Task: Move the task Develop a new appointment scheduling system for a healthcare provider to the section Done in the project AgileFalcon and filter the tasks in the project by Due next week
Action: Mouse moved to (55, 439)
Screenshot: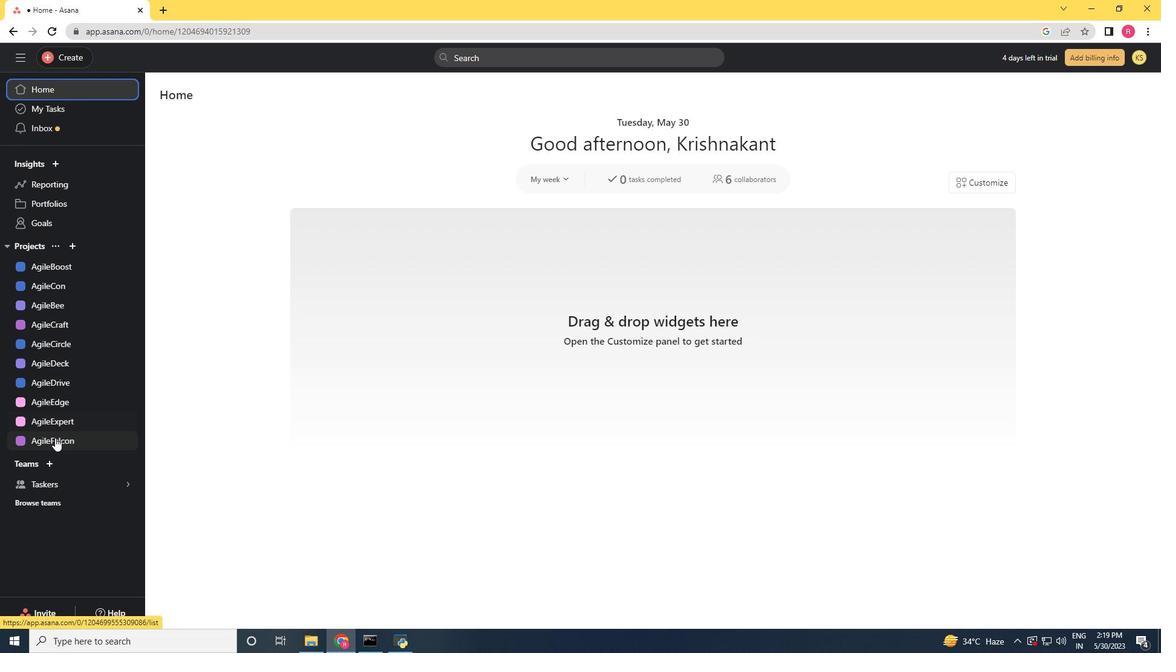 
Action: Mouse pressed left at (55, 439)
Screenshot: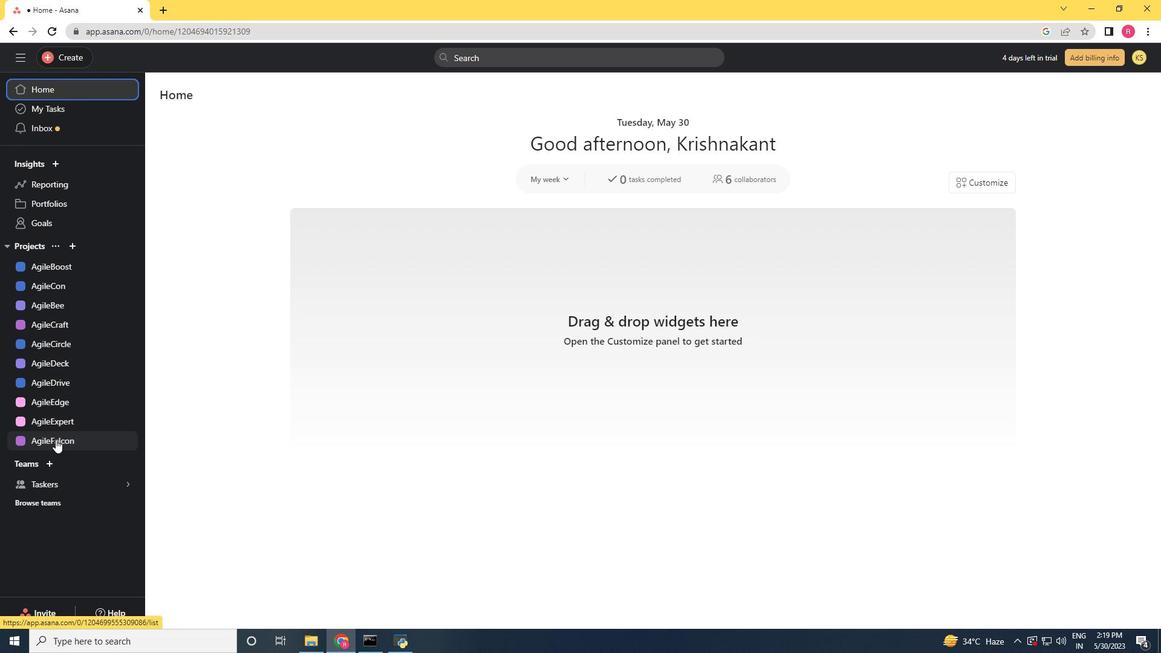 
Action: Mouse moved to (748, 225)
Screenshot: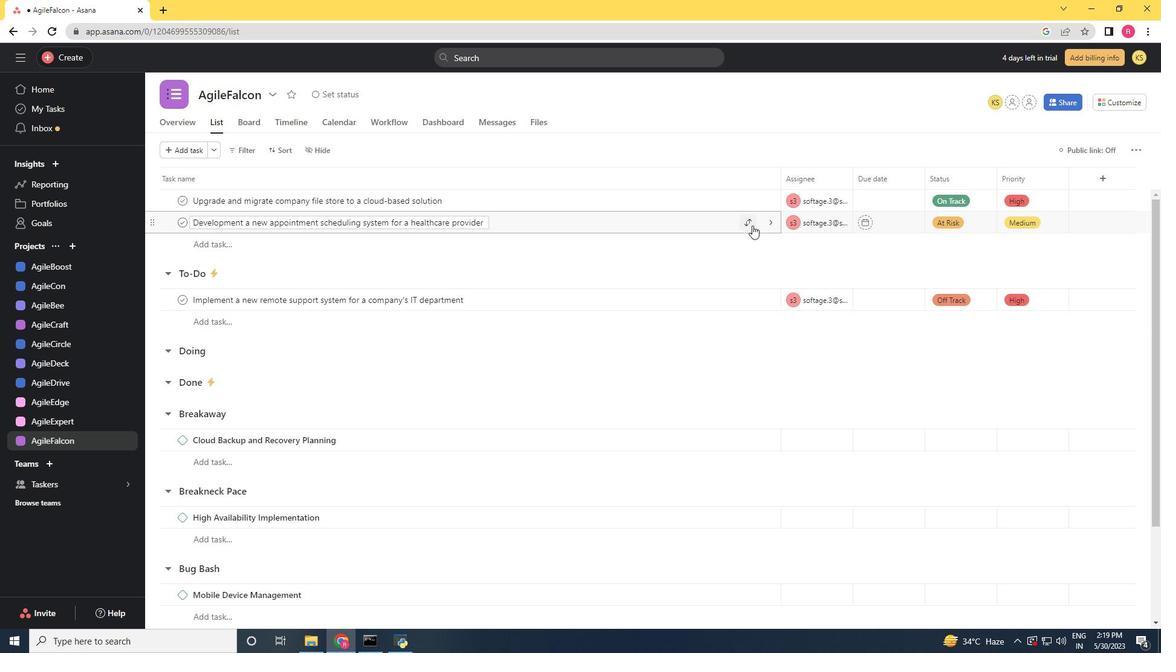 
Action: Mouse pressed left at (748, 225)
Screenshot: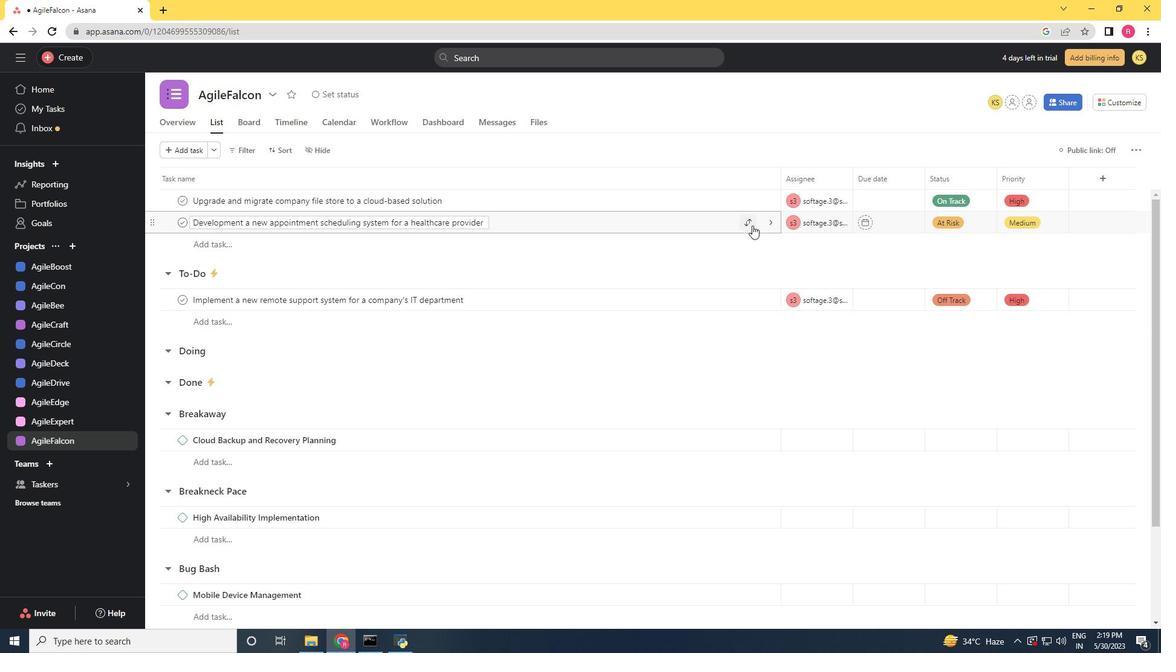 
Action: Mouse moved to (686, 333)
Screenshot: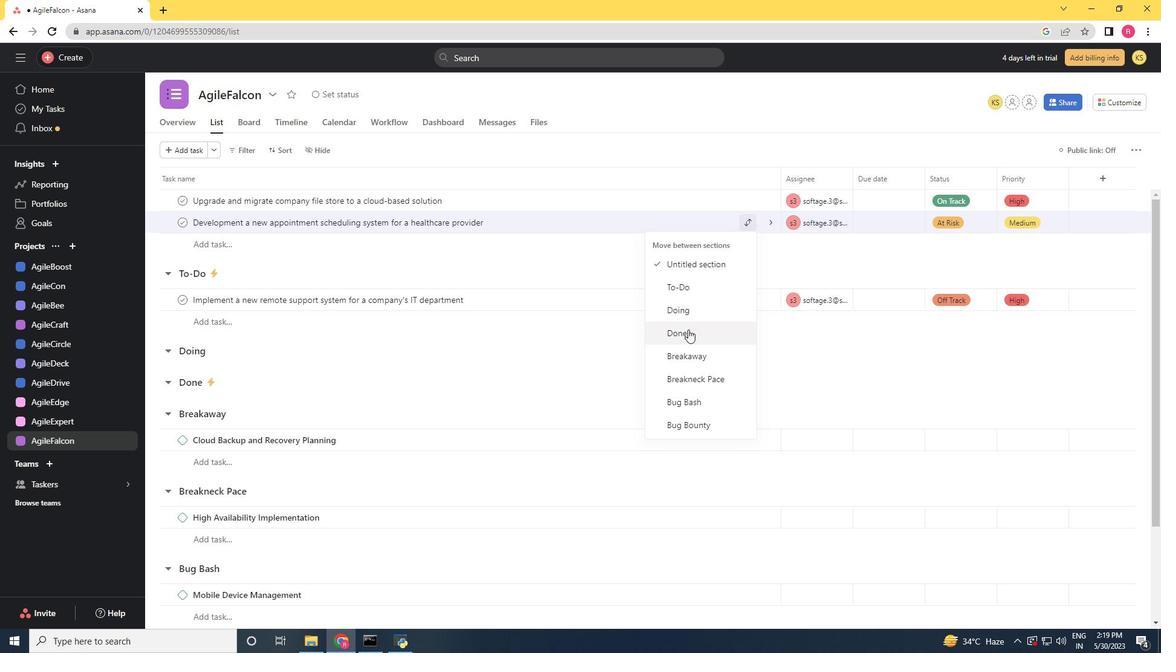 
Action: Mouse pressed left at (686, 333)
Screenshot: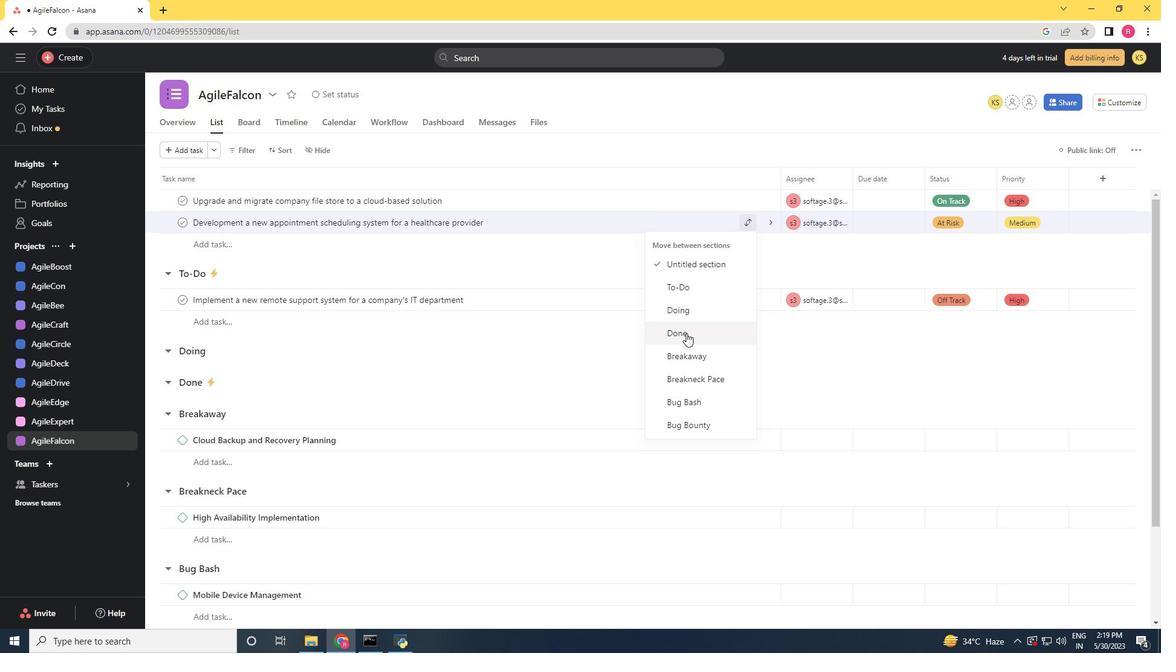 
Action: Mouse moved to (247, 152)
Screenshot: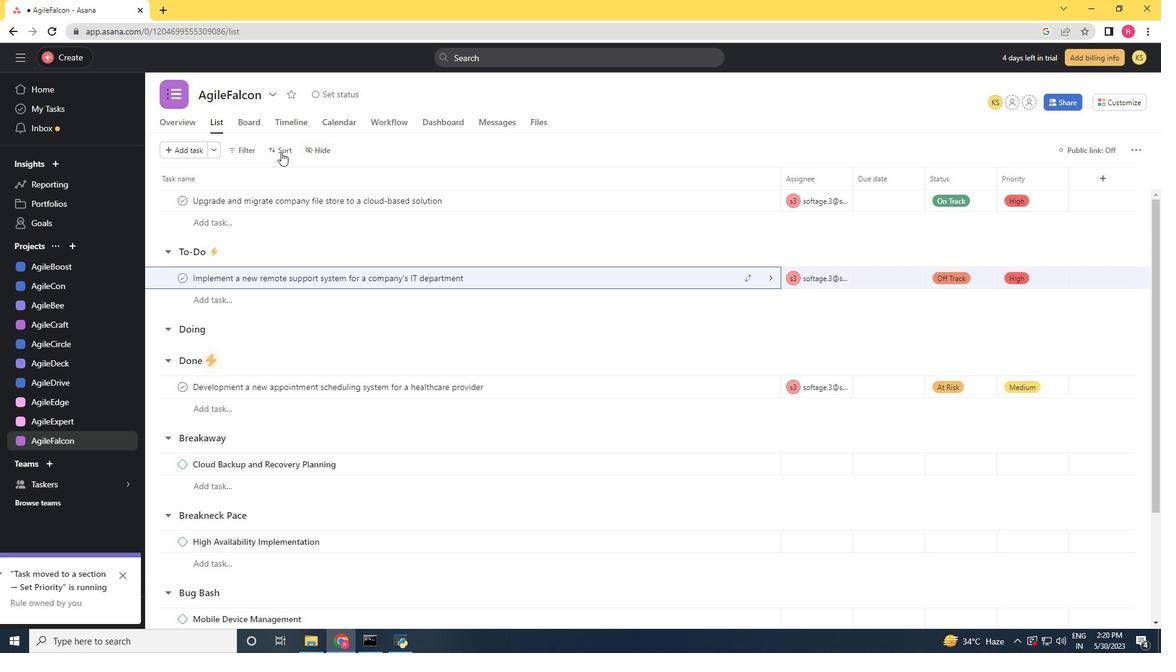 
Action: Mouse pressed left at (247, 152)
Screenshot: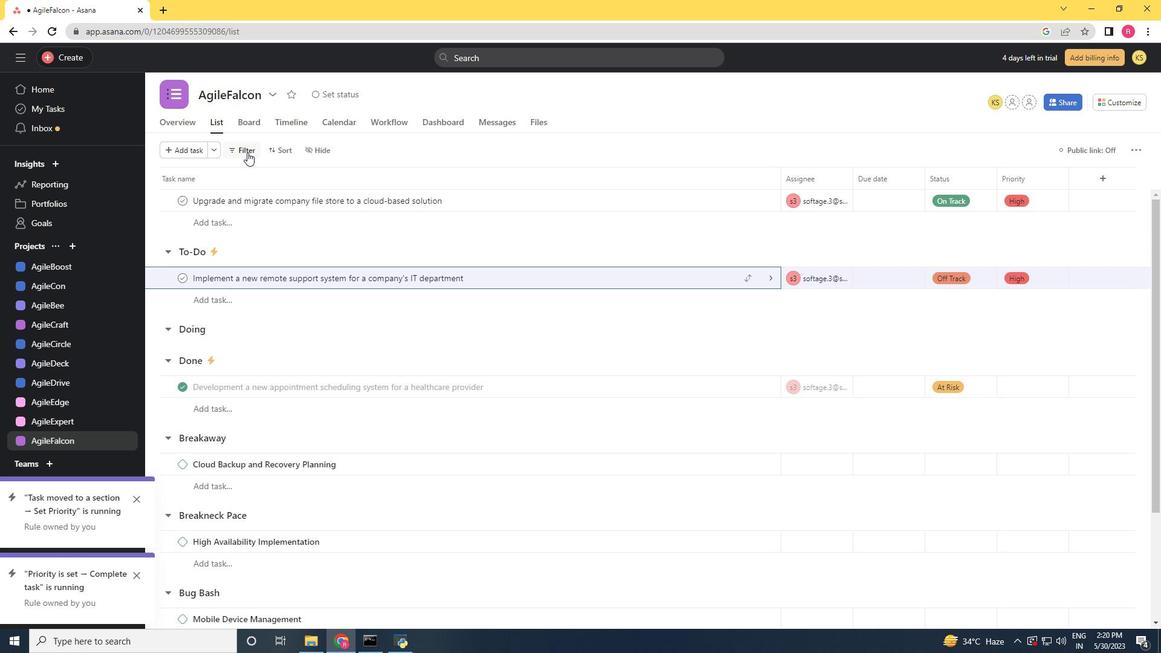 
Action: Mouse moved to (266, 220)
Screenshot: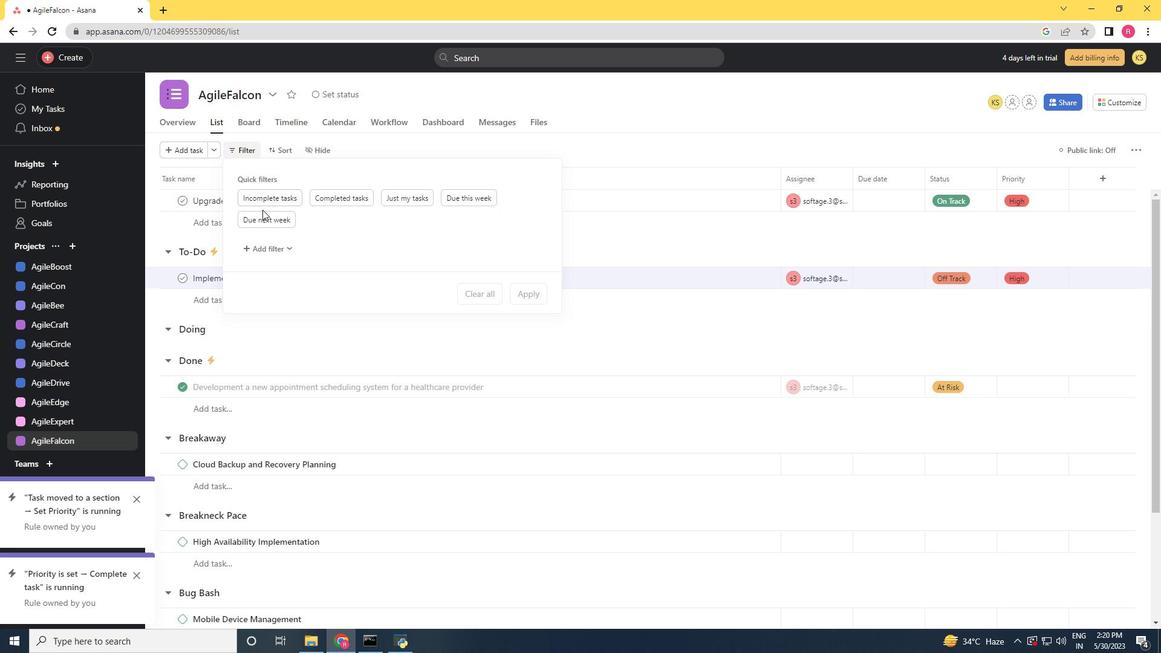 
Action: Mouse pressed left at (266, 220)
Screenshot: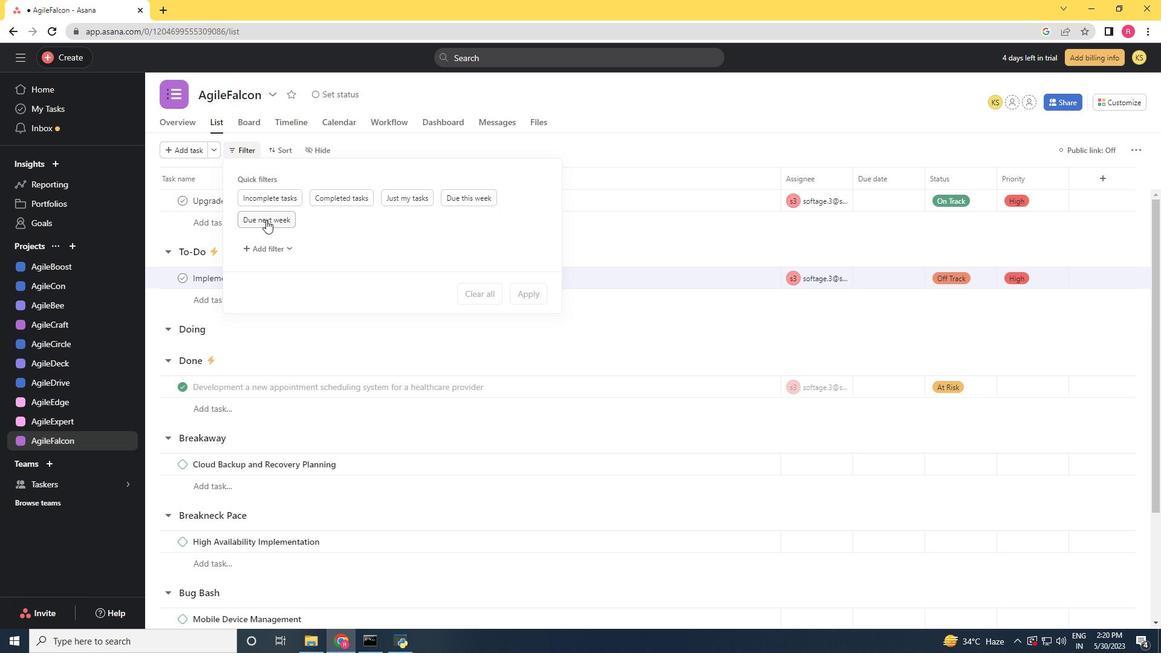 
